 Task: Filter dependabot alerts in the repository "Javascript" by the ecosystem "eco1".
Action: Mouse moved to (1150, 317)
Screenshot: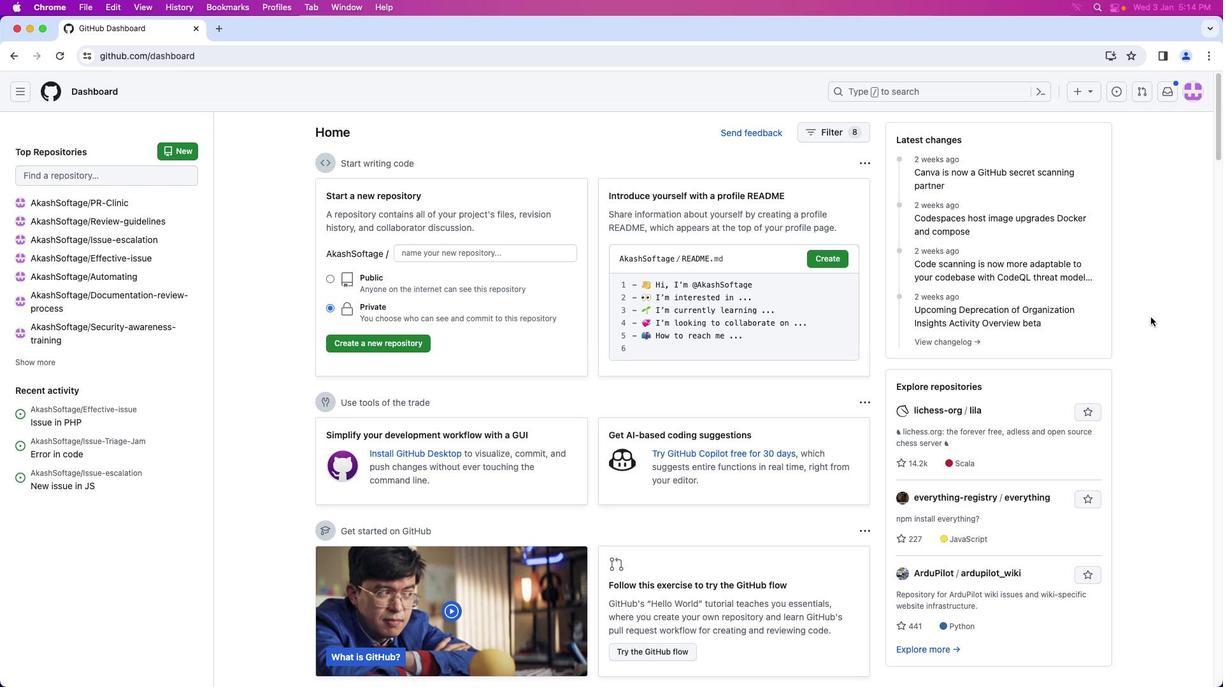 
Action: Mouse pressed left at (1150, 317)
Screenshot: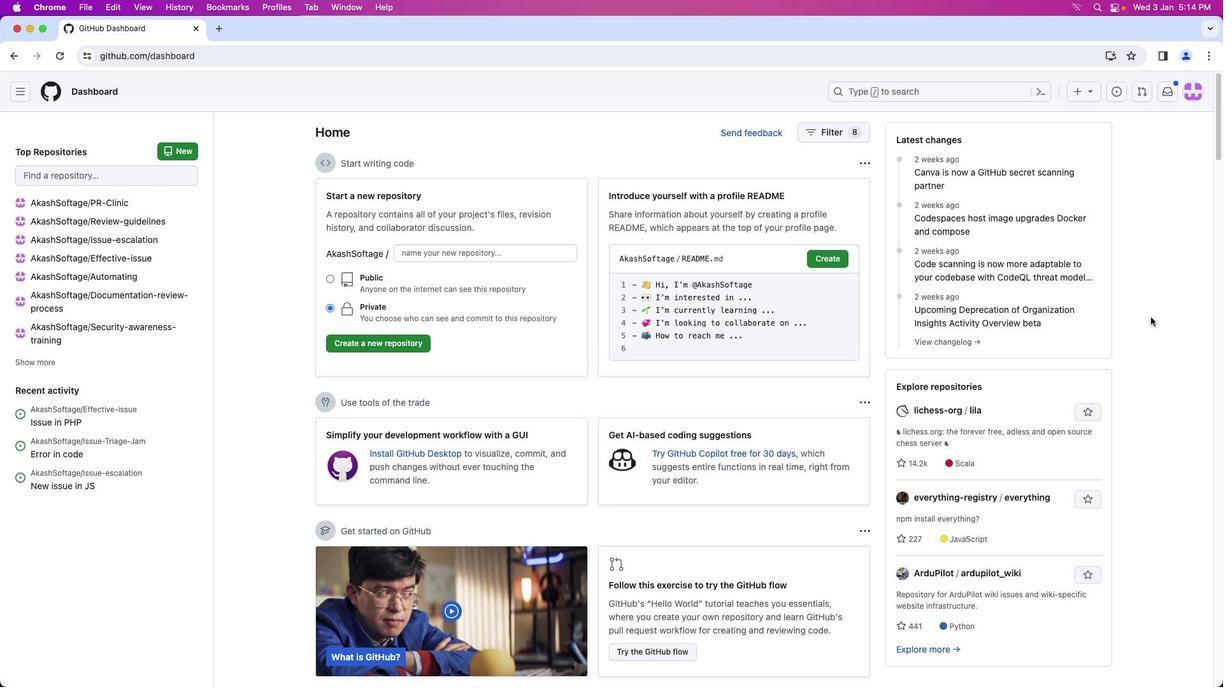 
Action: Mouse moved to (1186, 91)
Screenshot: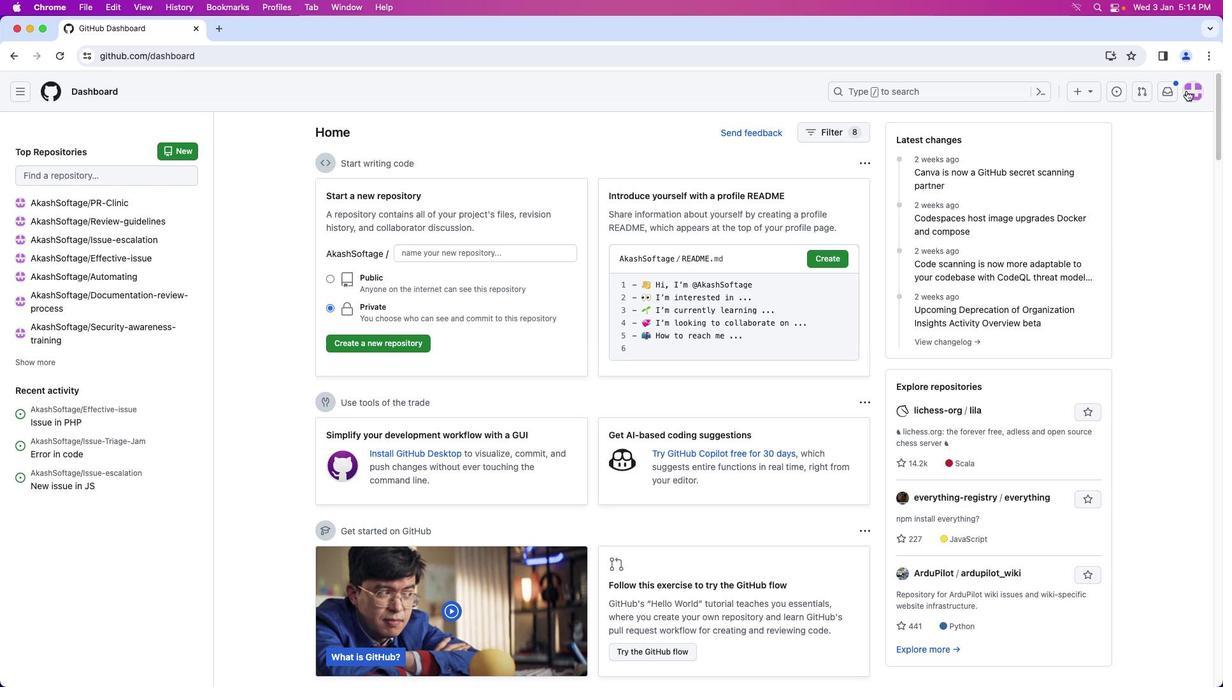 
Action: Mouse pressed left at (1186, 91)
Screenshot: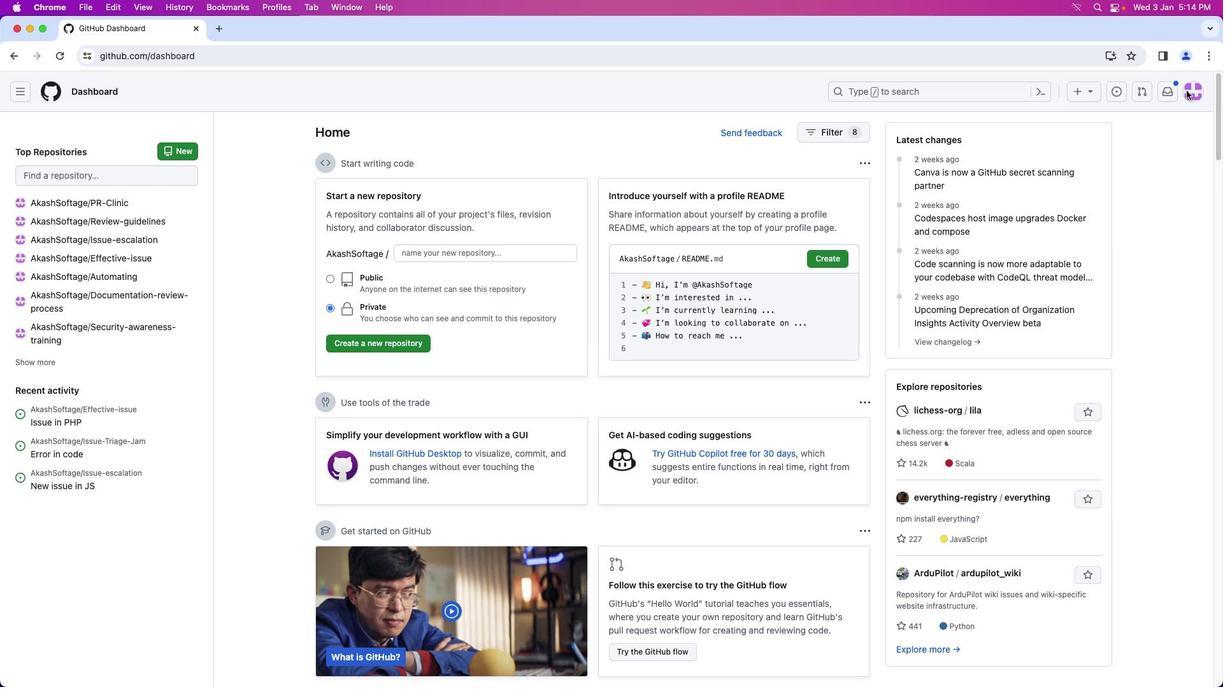 
Action: Mouse moved to (1073, 207)
Screenshot: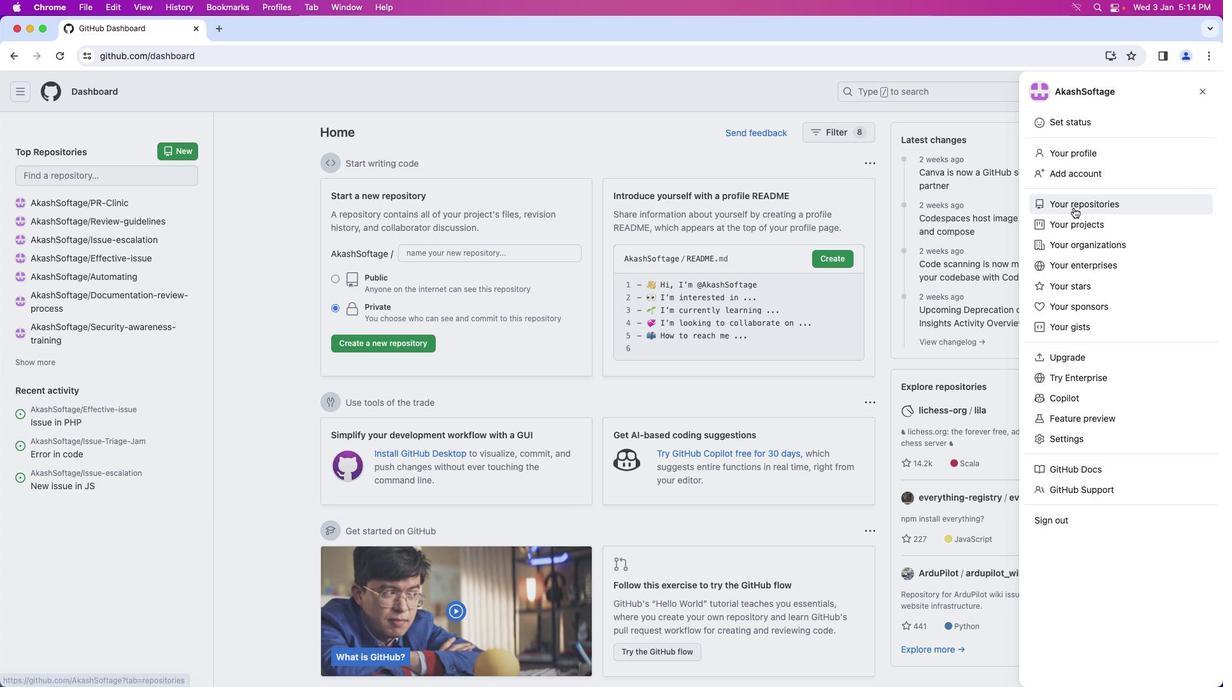 
Action: Mouse pressed left at (1073, 207)
Screenshot: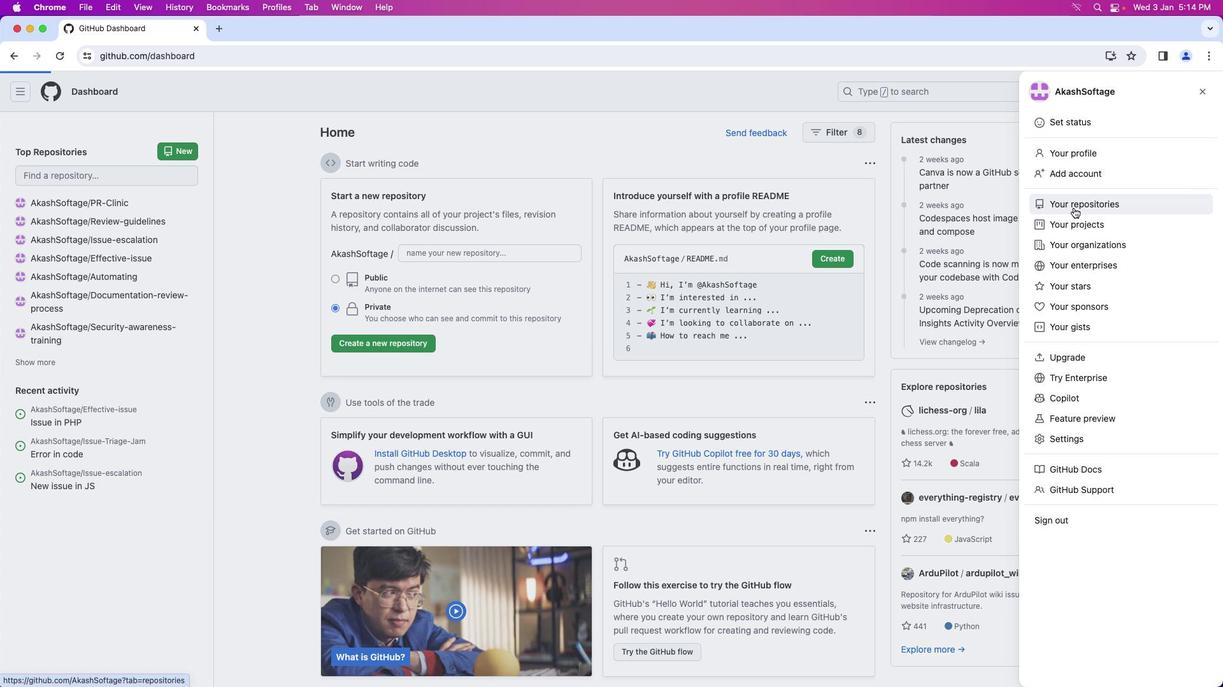 
Action: Mouse moved to (475, 212)
Screenshot: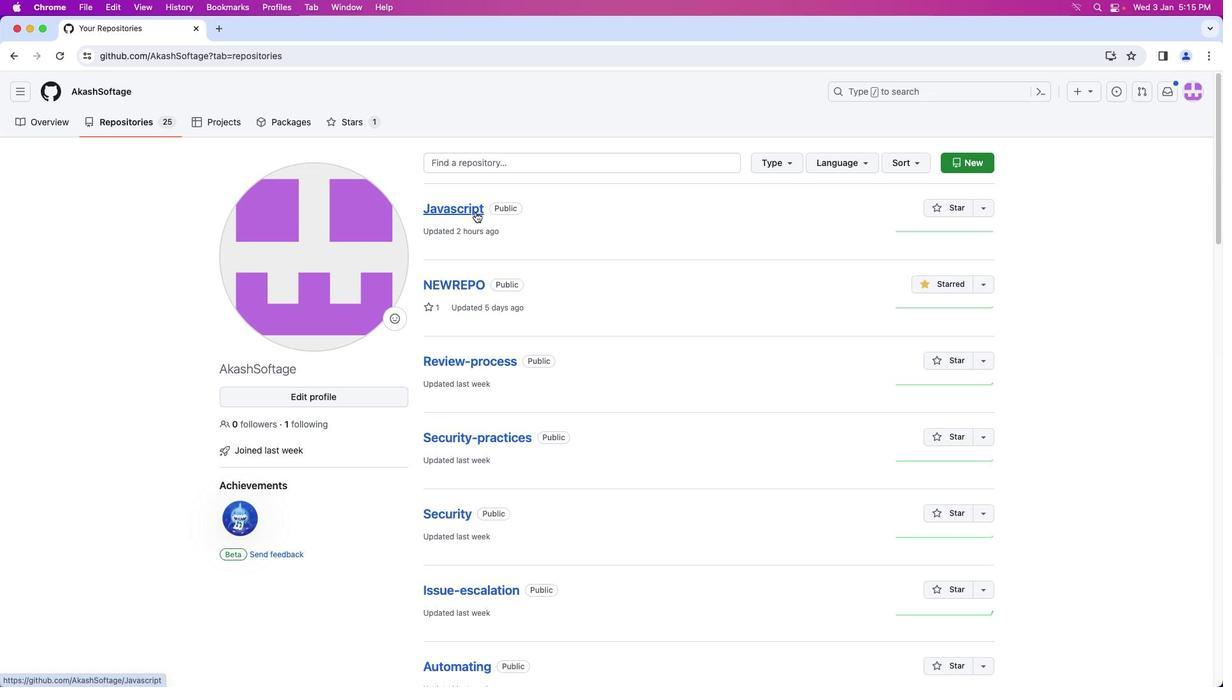 
Action: Mouse pressed left at (475, 212)
Screenshot: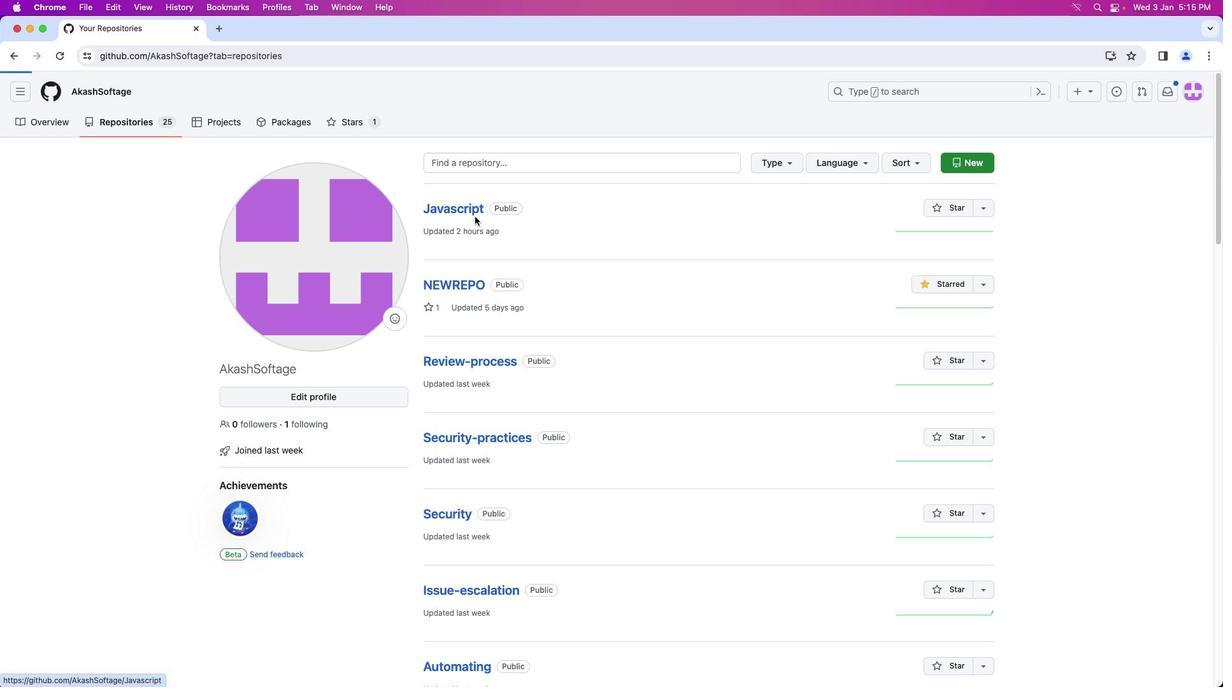 
Action: Mouse moved to (422, 126)
Screenshot: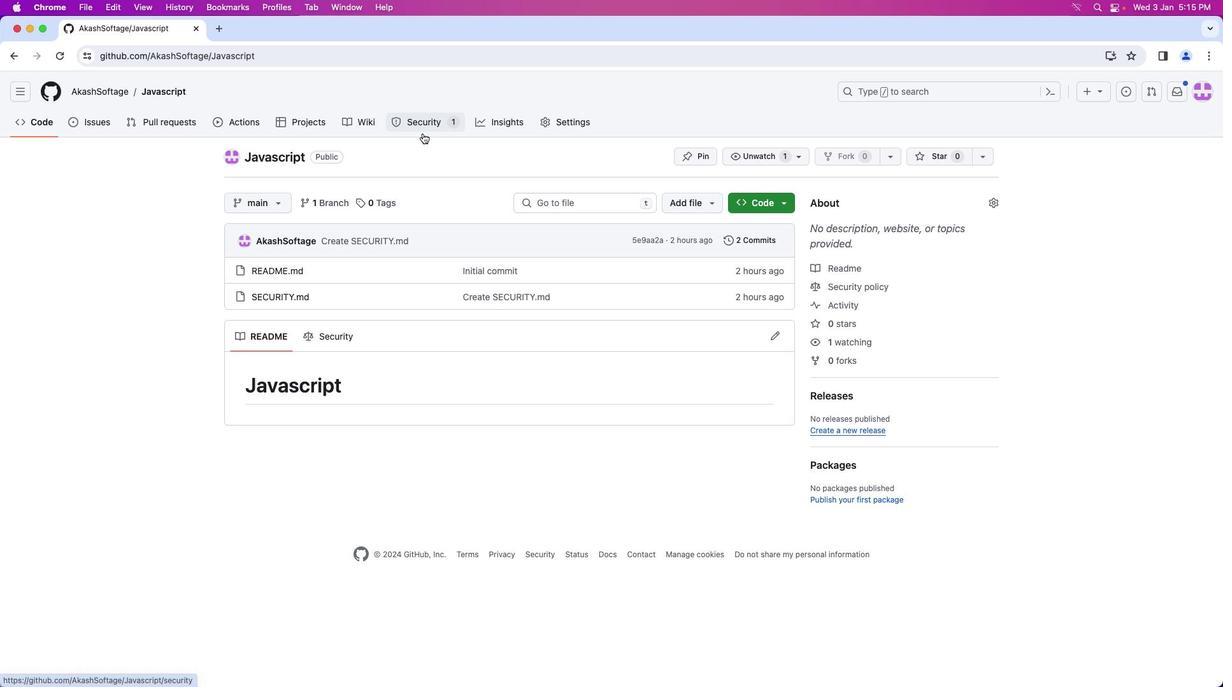 
Action: Mouse pressed left at (422, 126)
Screenshot: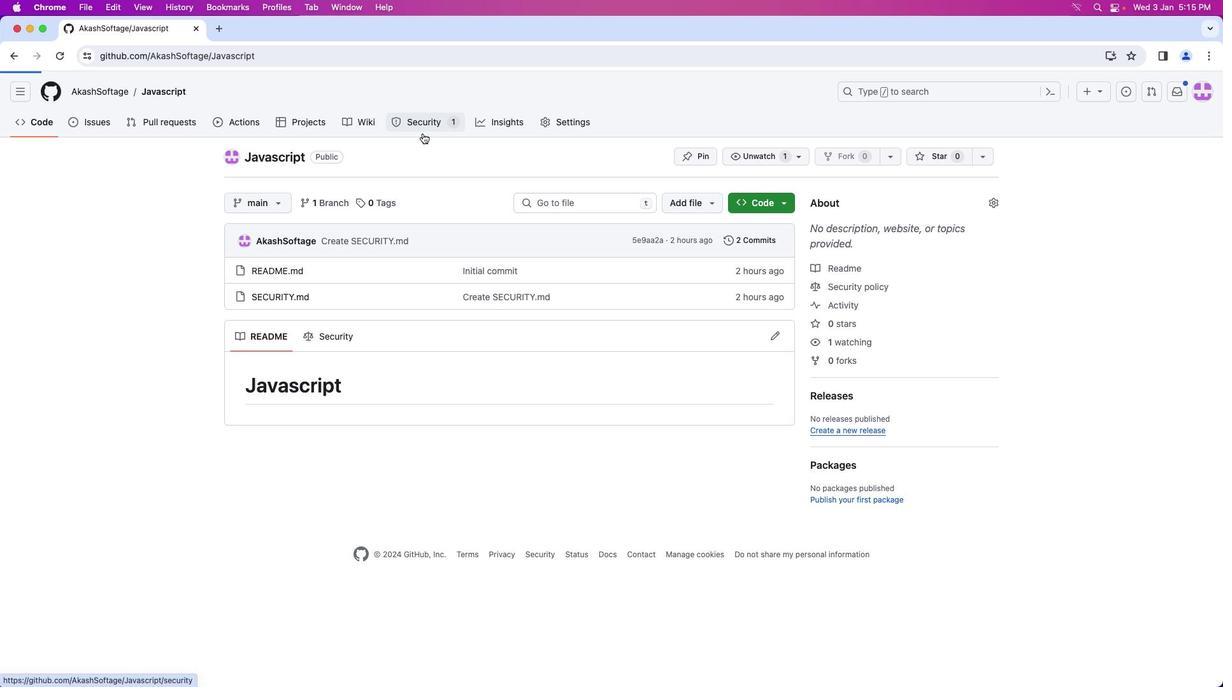 
Action: Mouse moved to (354, 286)
Screenshot: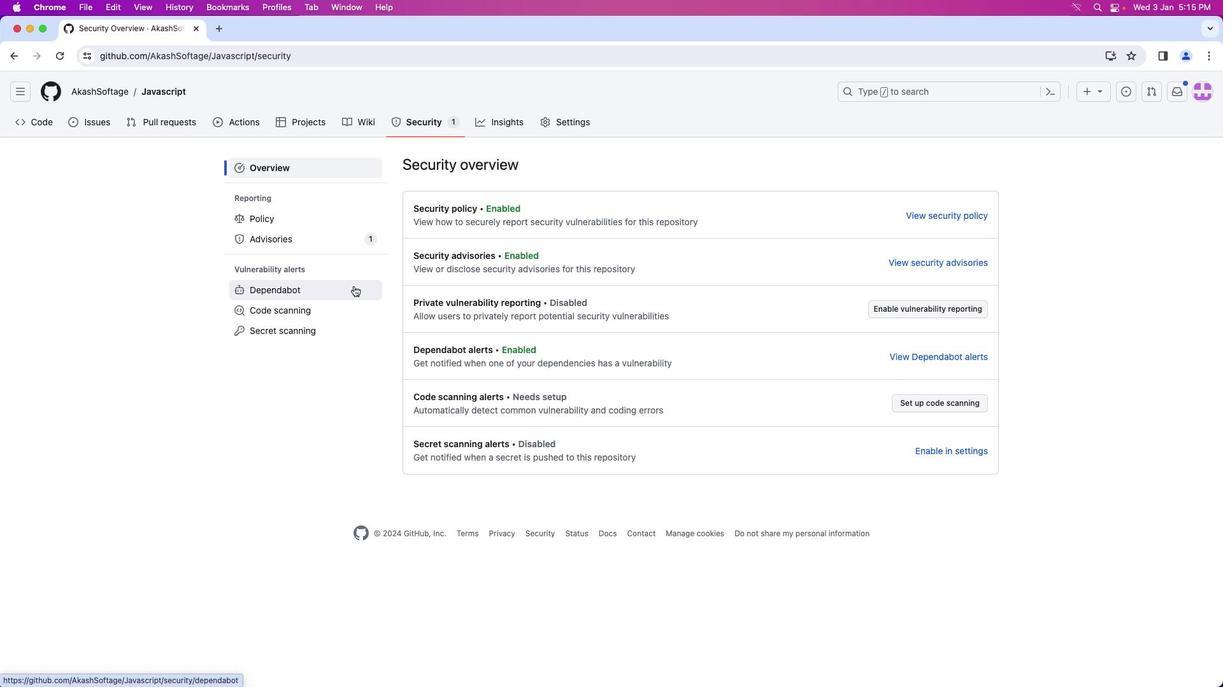 
Action: Mouse pressed left at (354, 286)
Screenshot: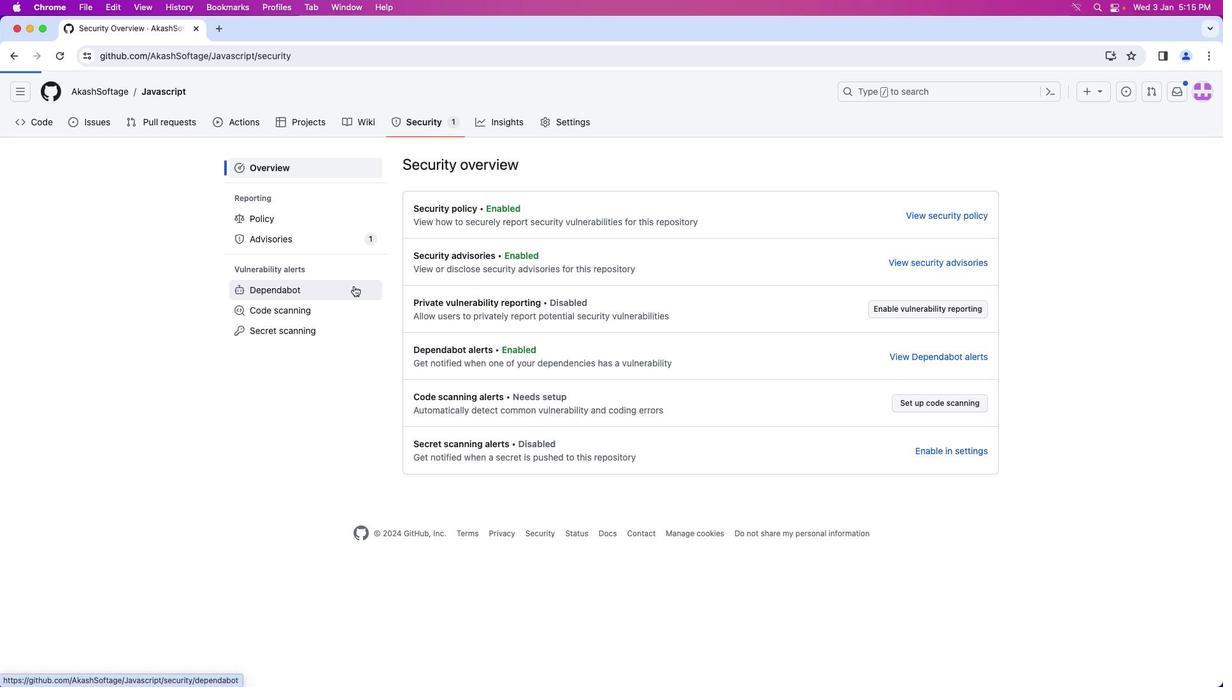 
Action: Mouse moved to (782, 363)
Screenshot: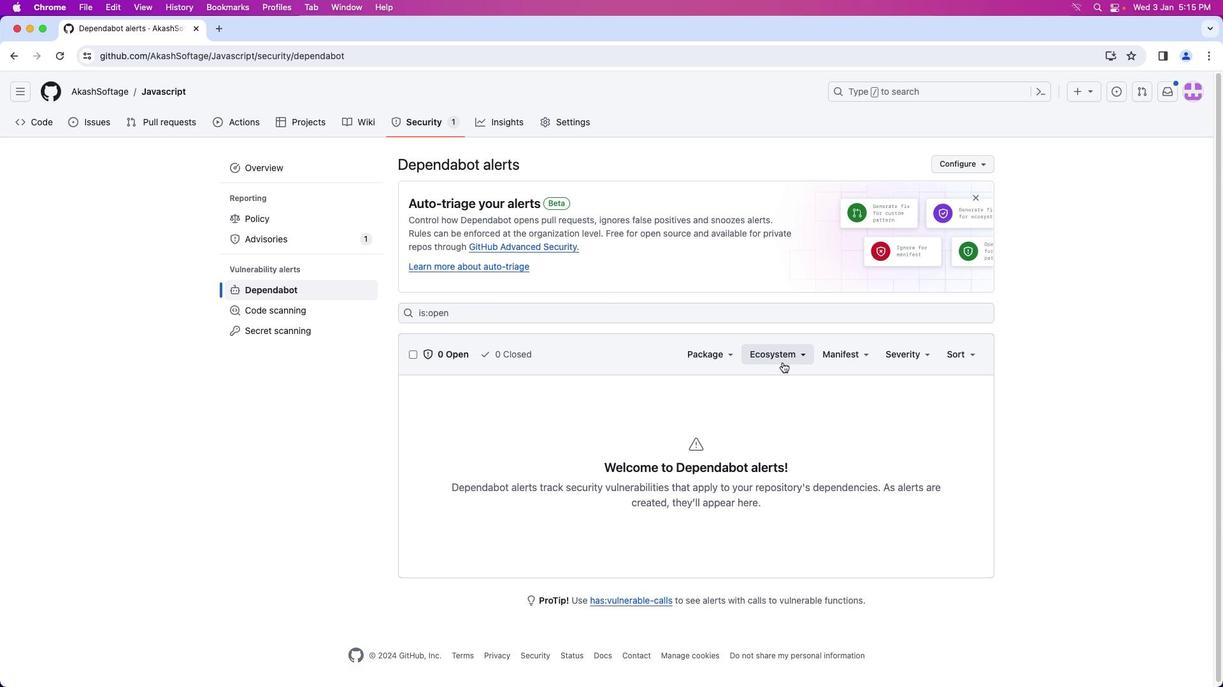 
Action: Mouse pressed left at (782, 363)
Screenshot: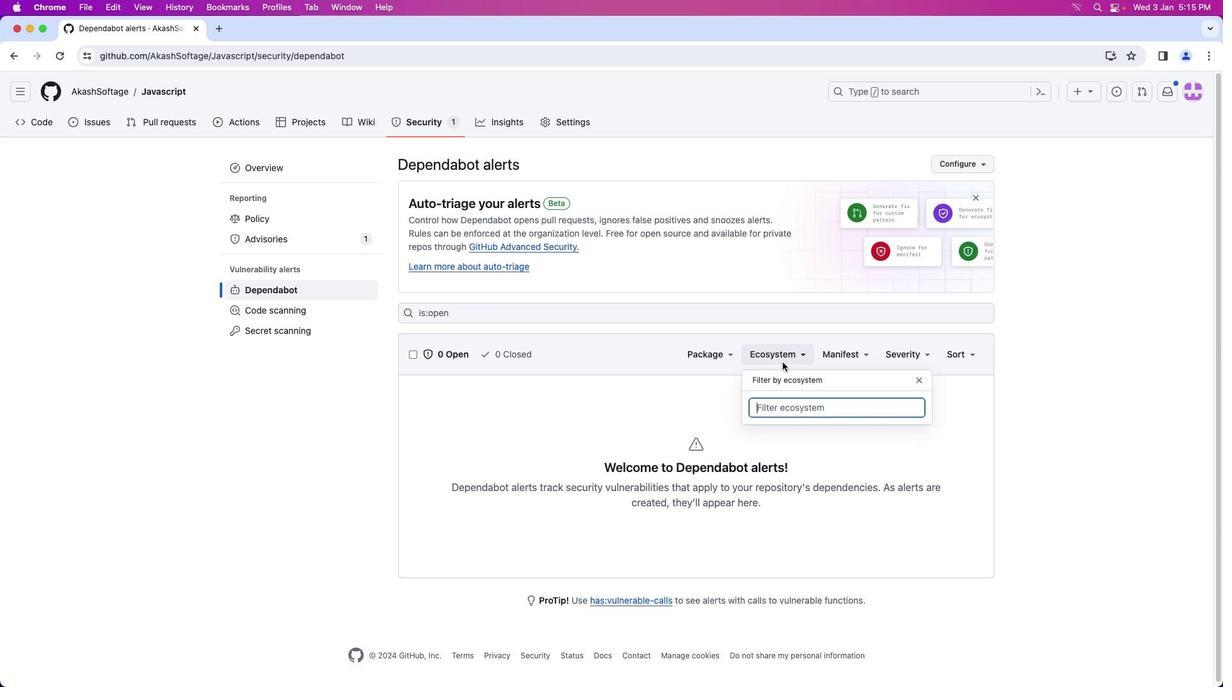 
Action: Mouse moved to (789, 398)
Screenshot: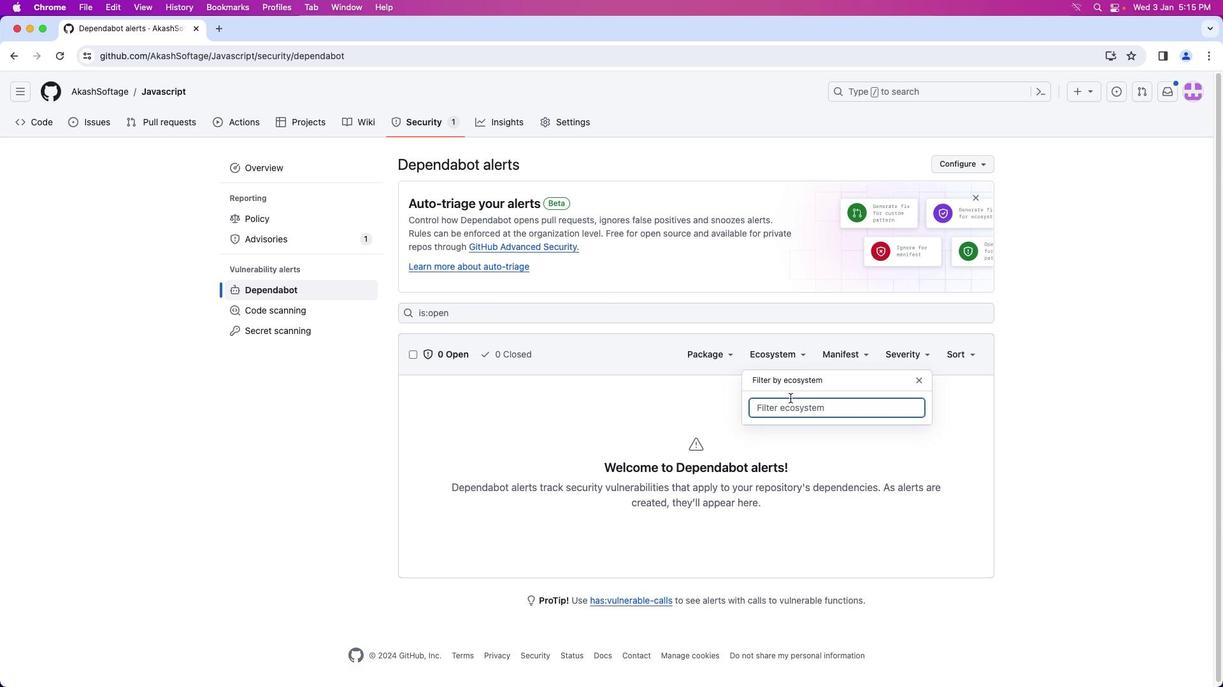 
Action: Key pressed 'e''c''o''1'
Screenshot: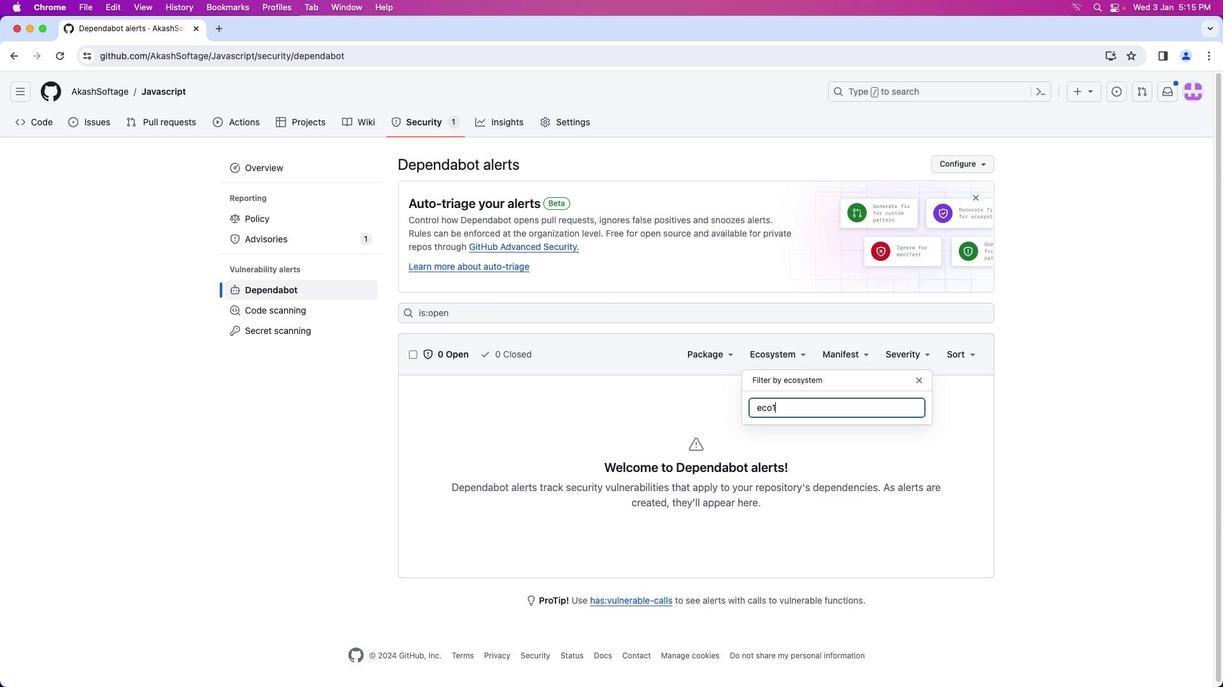 
